 Task: Add the description "Digital dependence fuels the social dilemma." and apply the Custom angle as "-15Â°".
Action: Mouse pressed left at (284, 173)
Screenshot: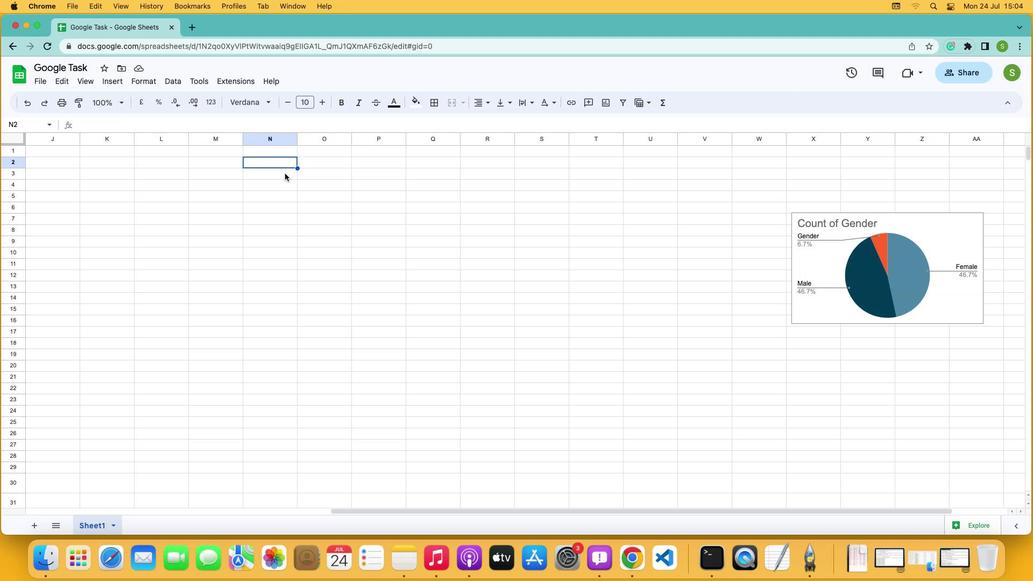 
Action: Mouse moved to (257, 161)
Screenshot: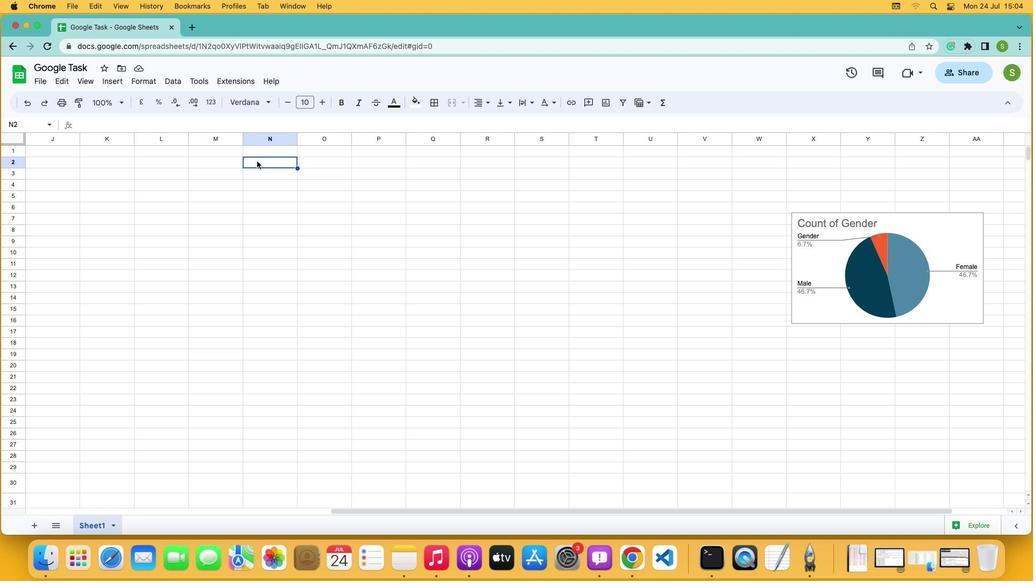
Action: Mouse pressed left at (257, 161)
Screenshot: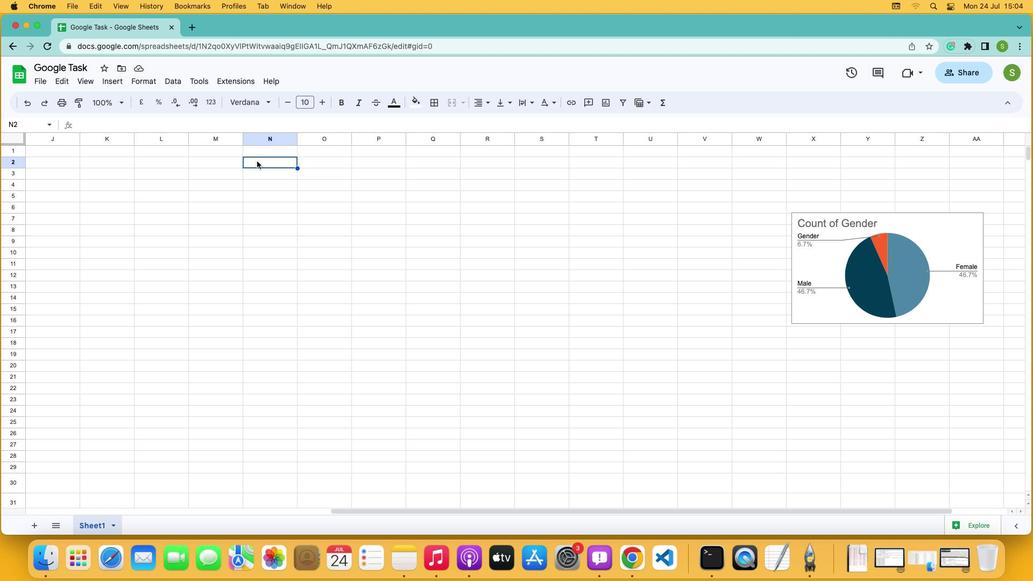 
Action: Key pressed Key.shift'D''i''g''i''t''a''l'Key.space'd''e''p''e''n''d''e''n''c''e'Key.space'f''u''e''l''s'Key.space't''h''e'Key.space's''o''c''i''a''l'Key.space'd''i''l''m''m'Key.backspaceKey.backspace'e''m''m''a'
Screenshot: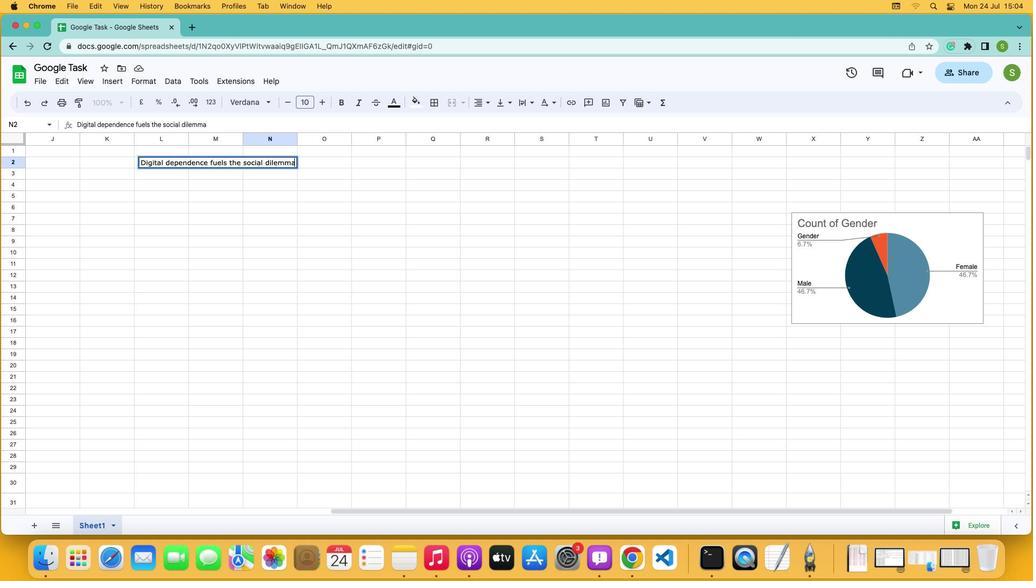 
Action: Mouse moved to (295, 163)
Screenshot: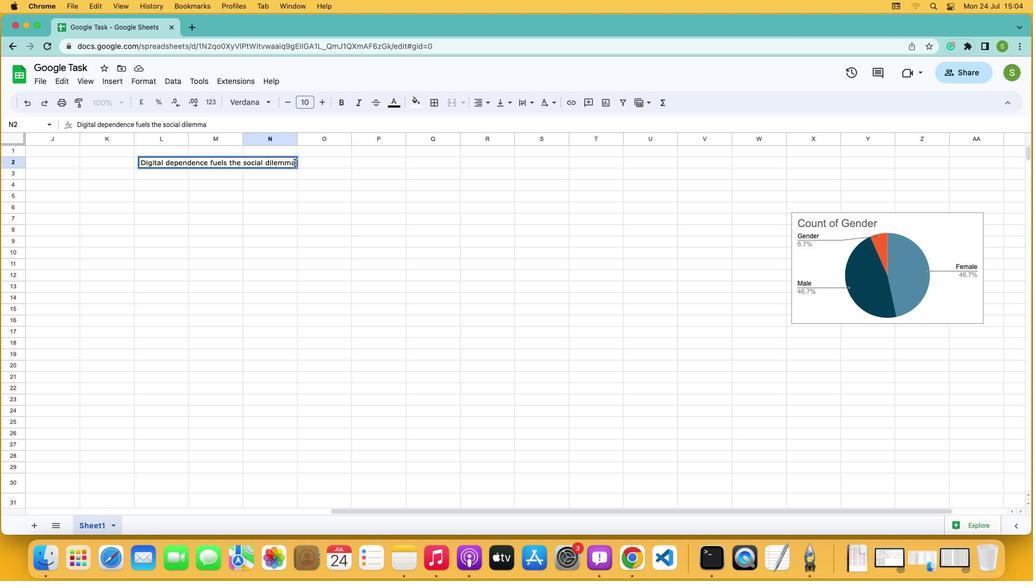 
Action: Mouse pressed left at (295, 163)
Screenshot: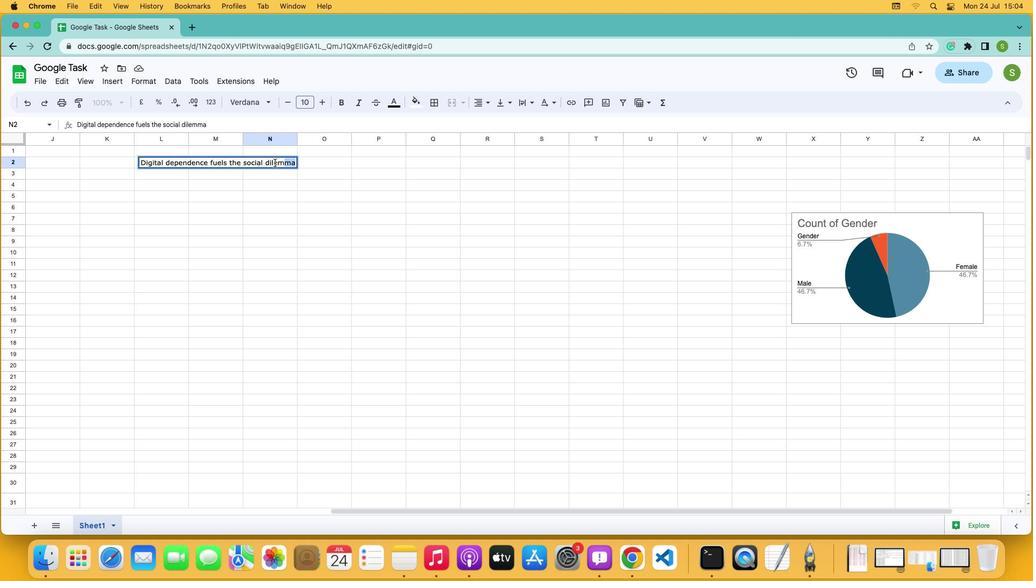 
Action: Mouse moved to (556, 102)
Screenshot: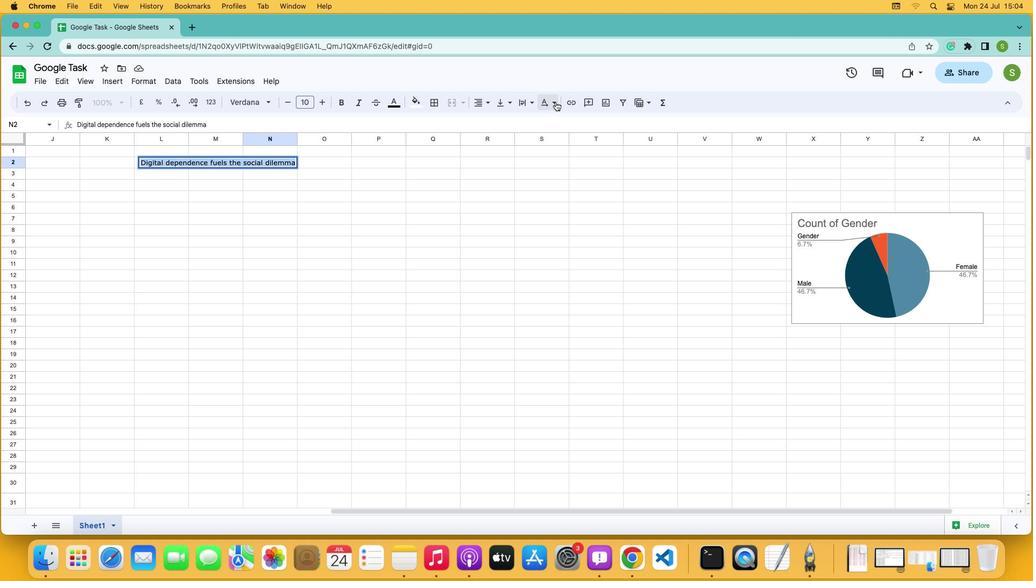 
Action: Mouse pressed left at (556, 102)
Screenshot: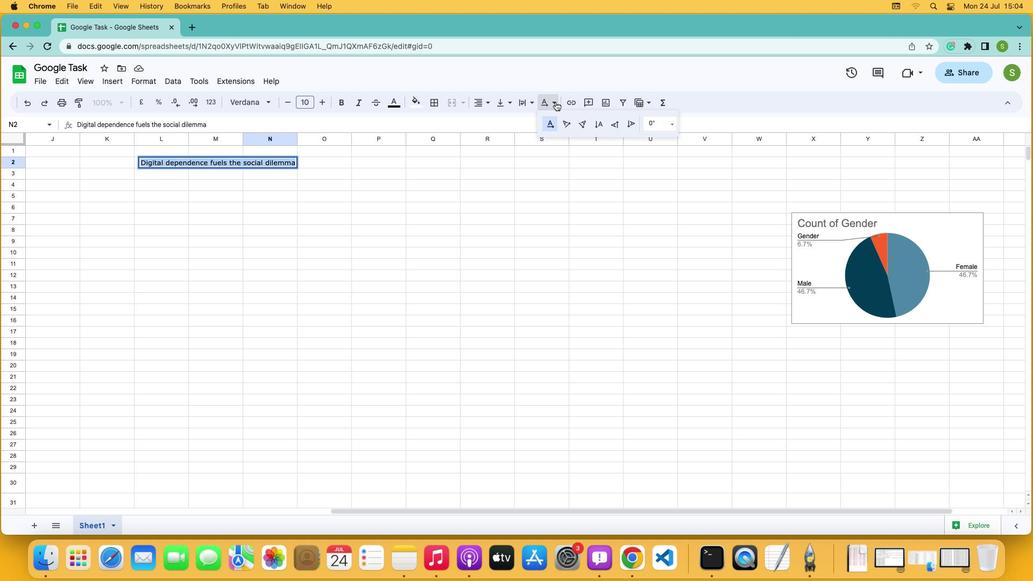 
Action: Mouse moved to (670, 123)
Screenshot: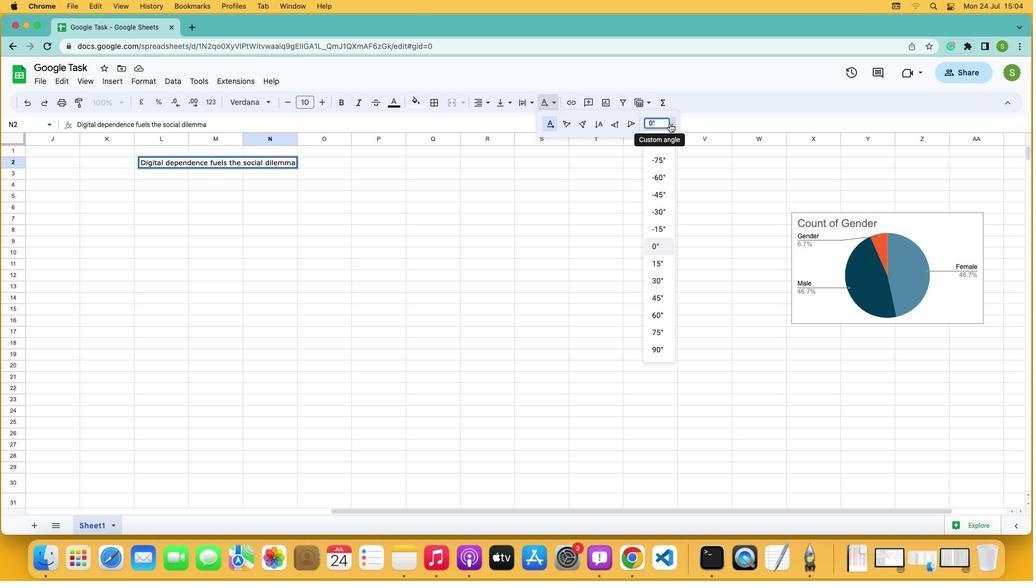 
Action: Mouse pressed left at (670, 123)
Screenshot: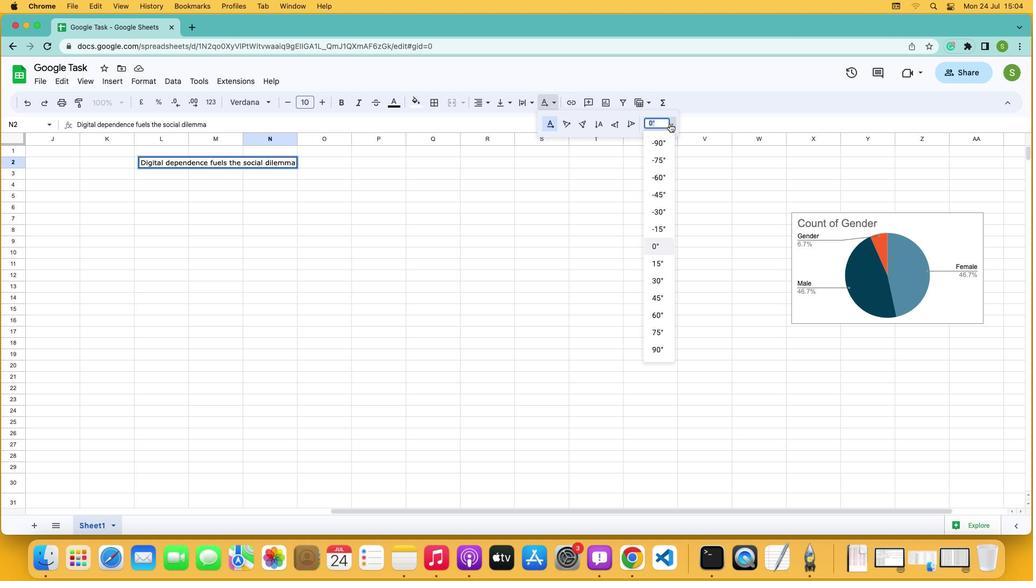 
Action: Mouse moved to (667, 231)
Screenshot: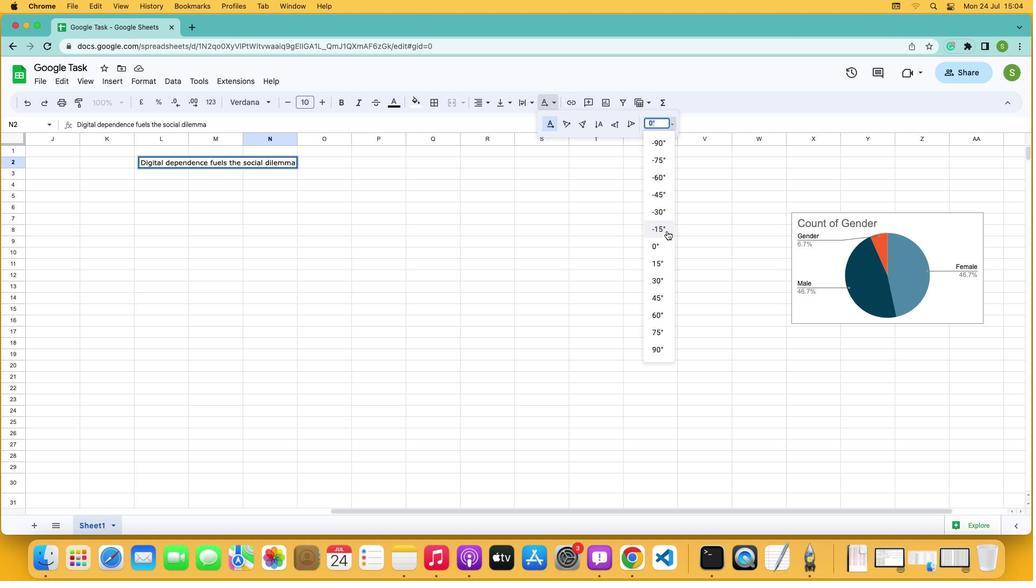 
Action: Mouse pressed left at (667, 231)
Screenshot: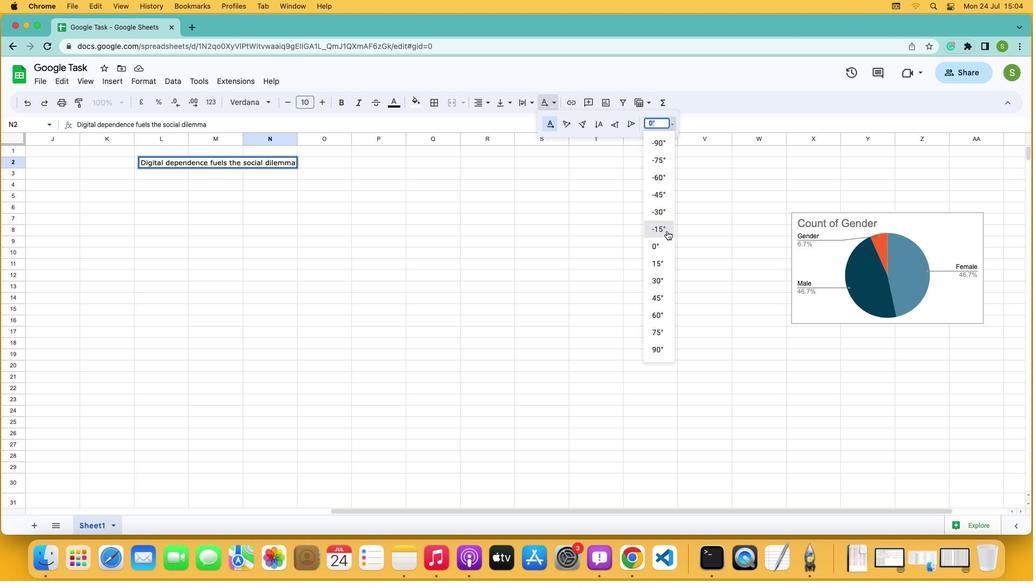 
